 Task: Look for products with Fruit punch
Action: Mouse pressed left at (25, 153)
Screenshot: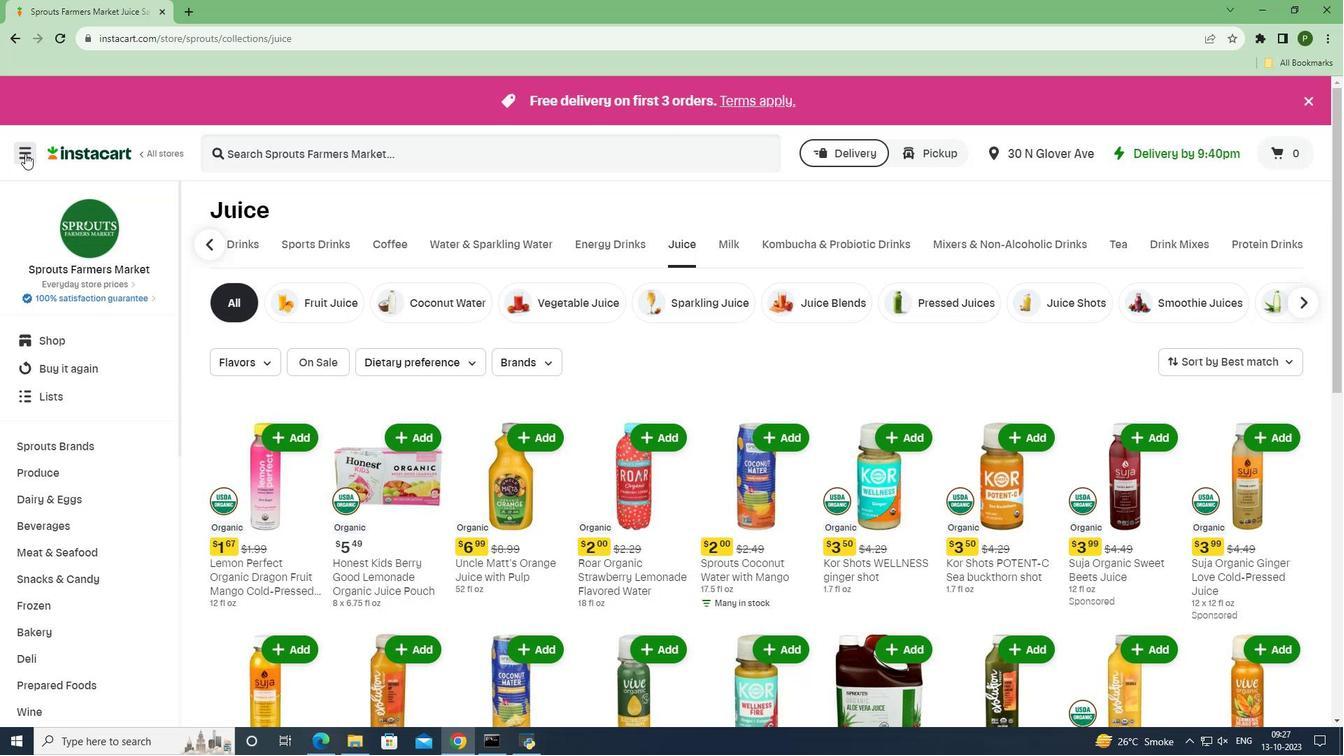 
Action: Mouse moved to (31, 377)
Screenshot: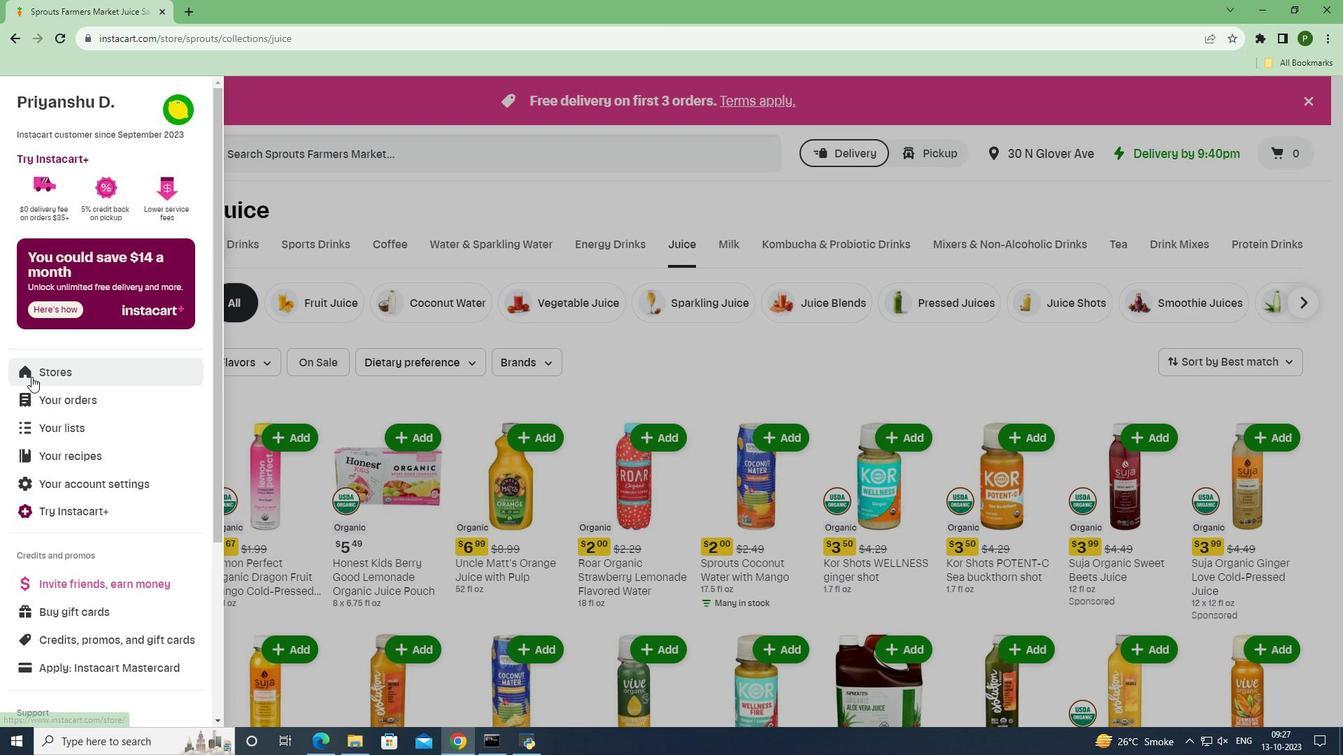 
Action: Mouse pressed left at (31, 377)
Screenshot: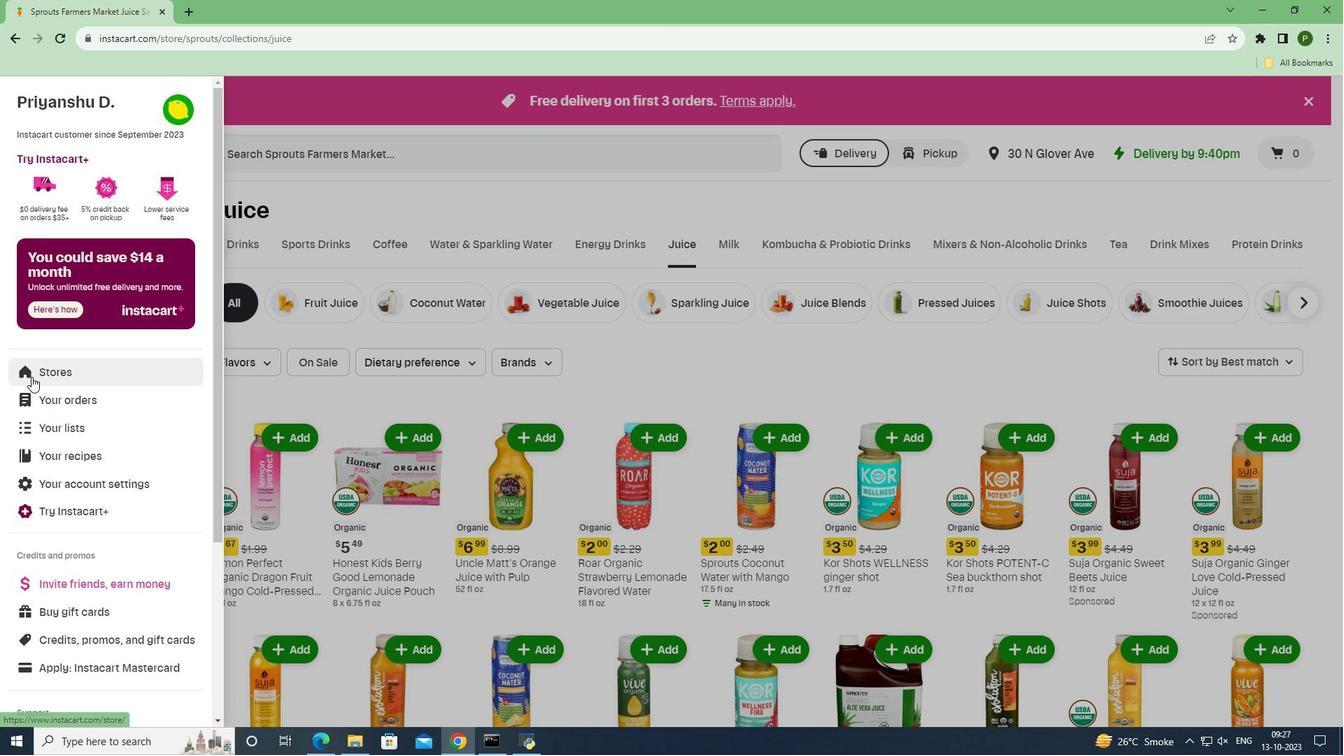 
Action: Mouse moved to (328, 170)
Screenshot: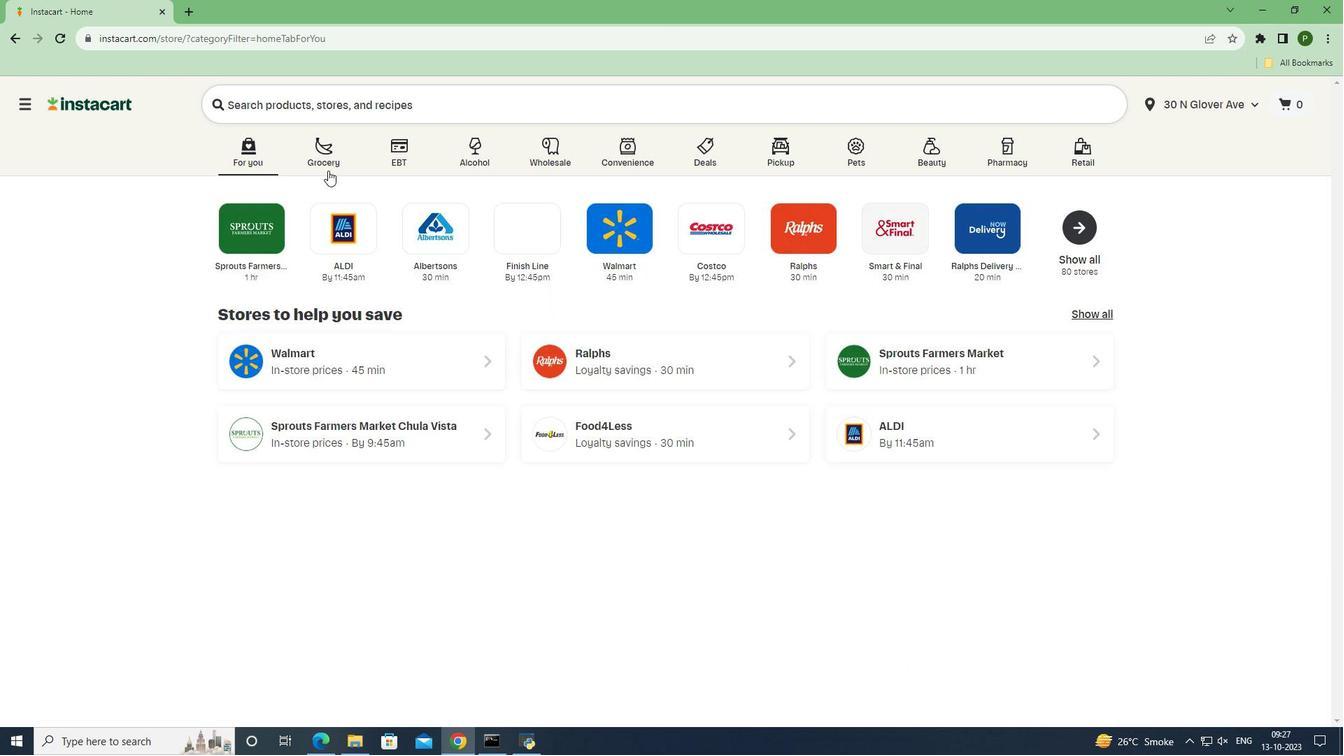 
Action: Mouse pressed left at (328, 170)
Screenshot: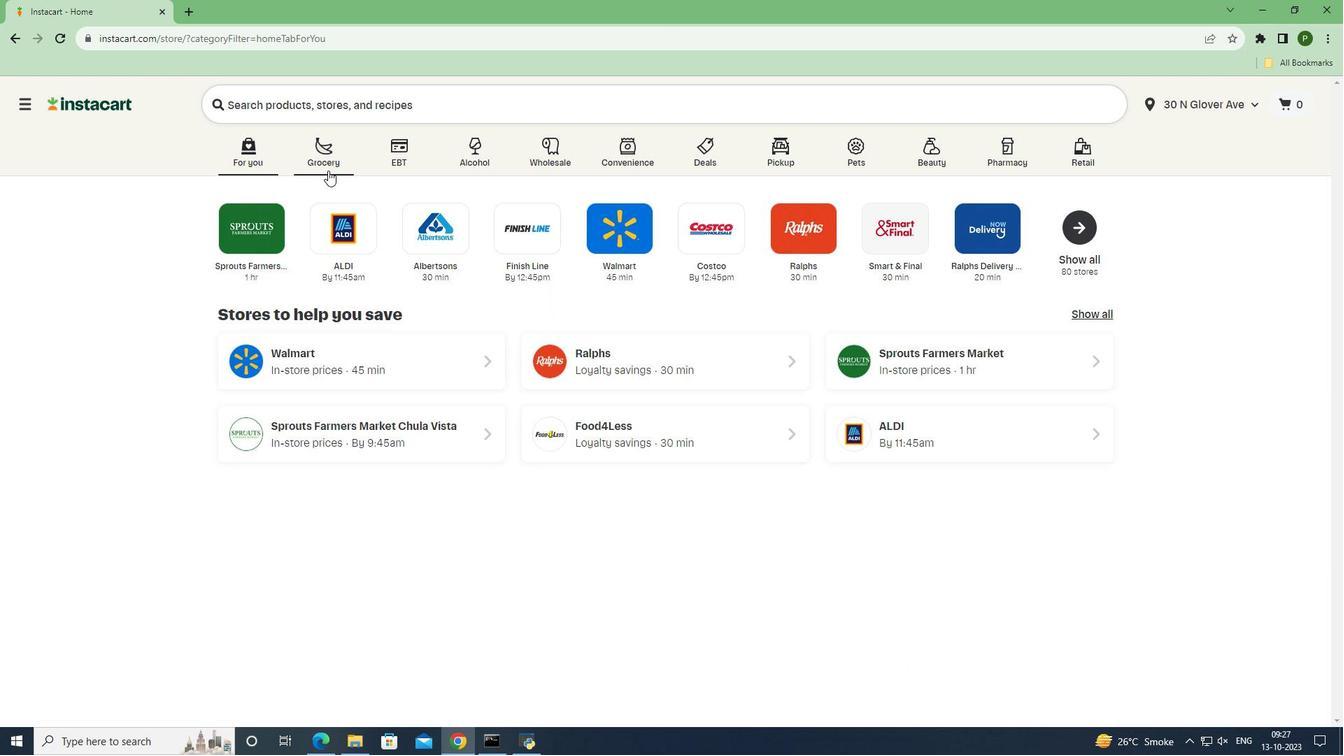 
Action: Mouse moved to (852, 314)
Screenshot: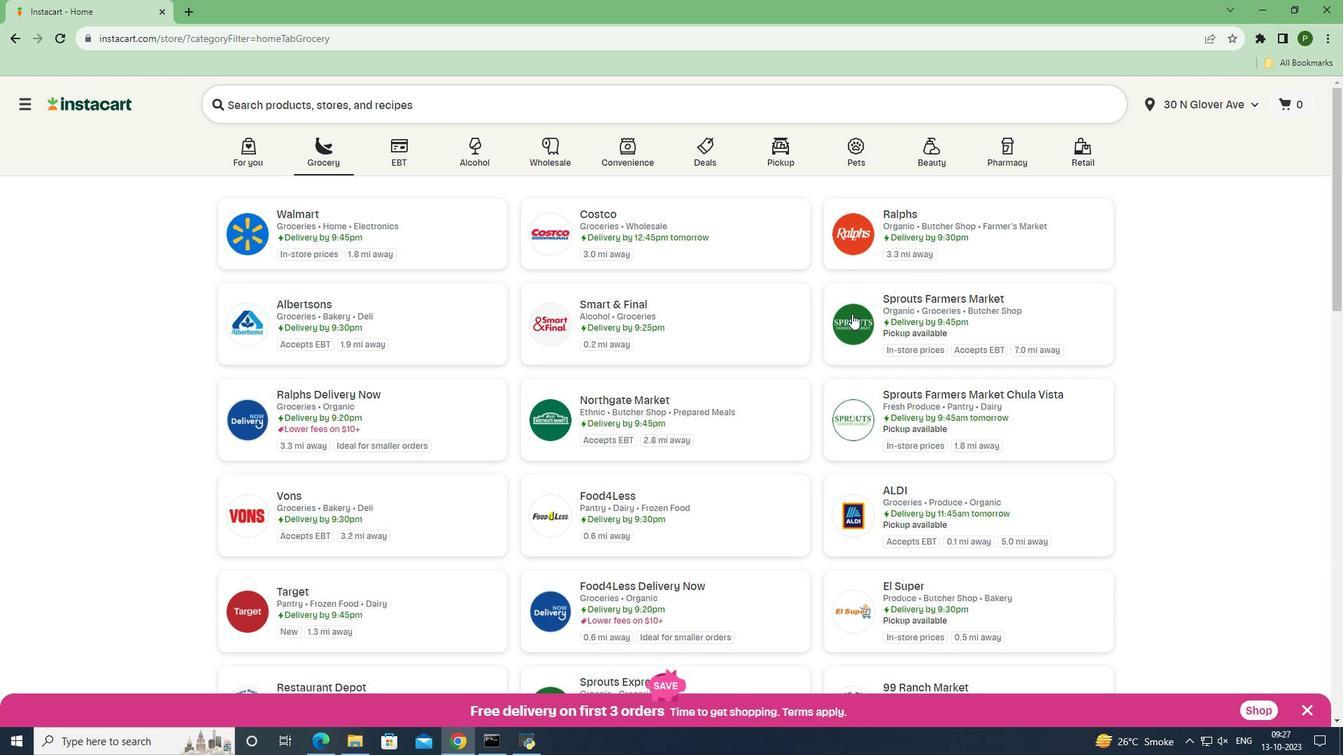 
Action: Mouse pressed left at (852, 314)
Screenshot: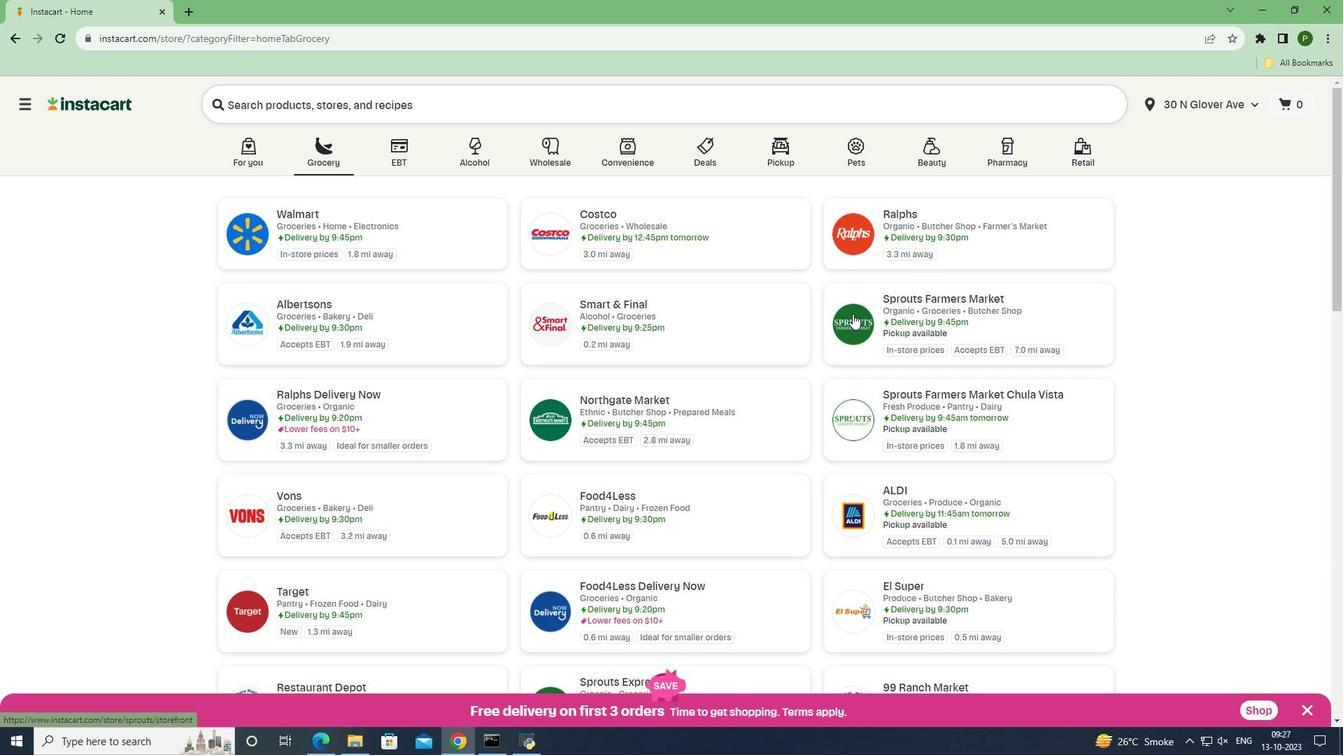 
Action: Mouse moved to (69, 527)
Screenshot: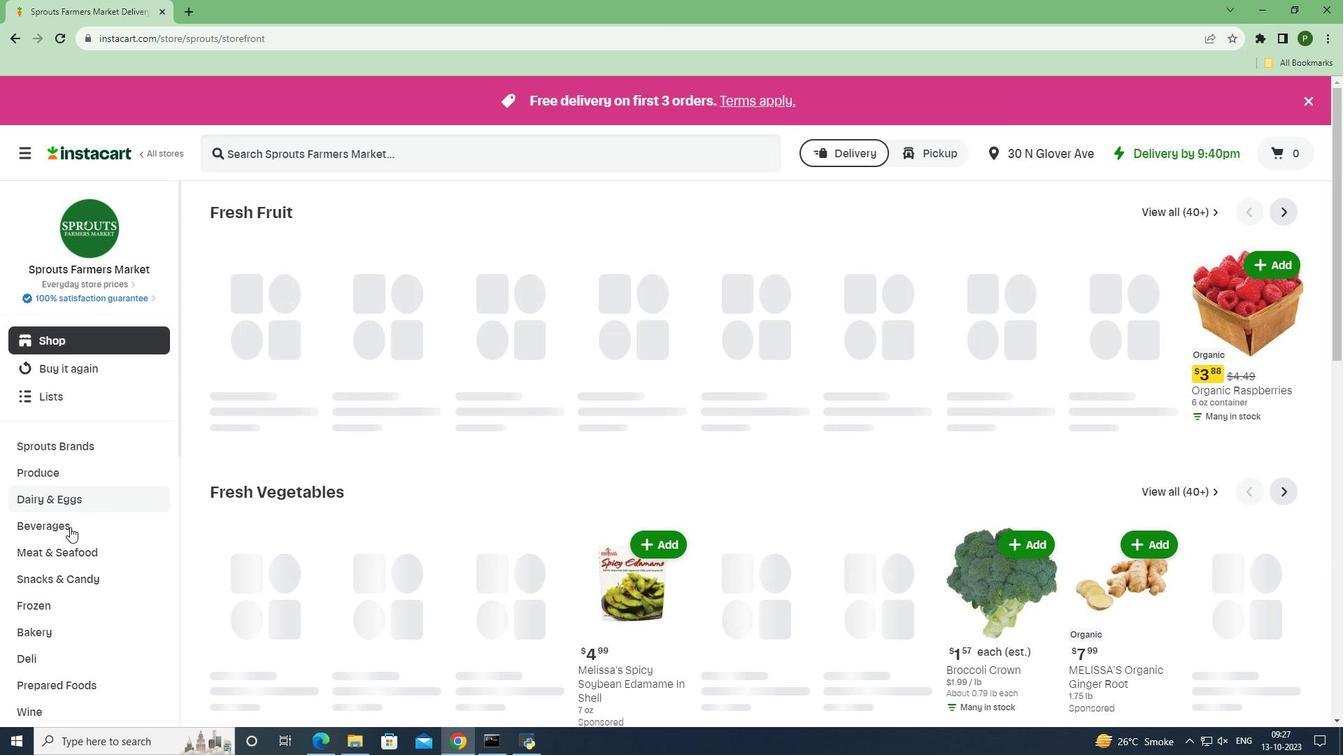 
Action: Mouse pressed left at (69, 527)
Screenshot: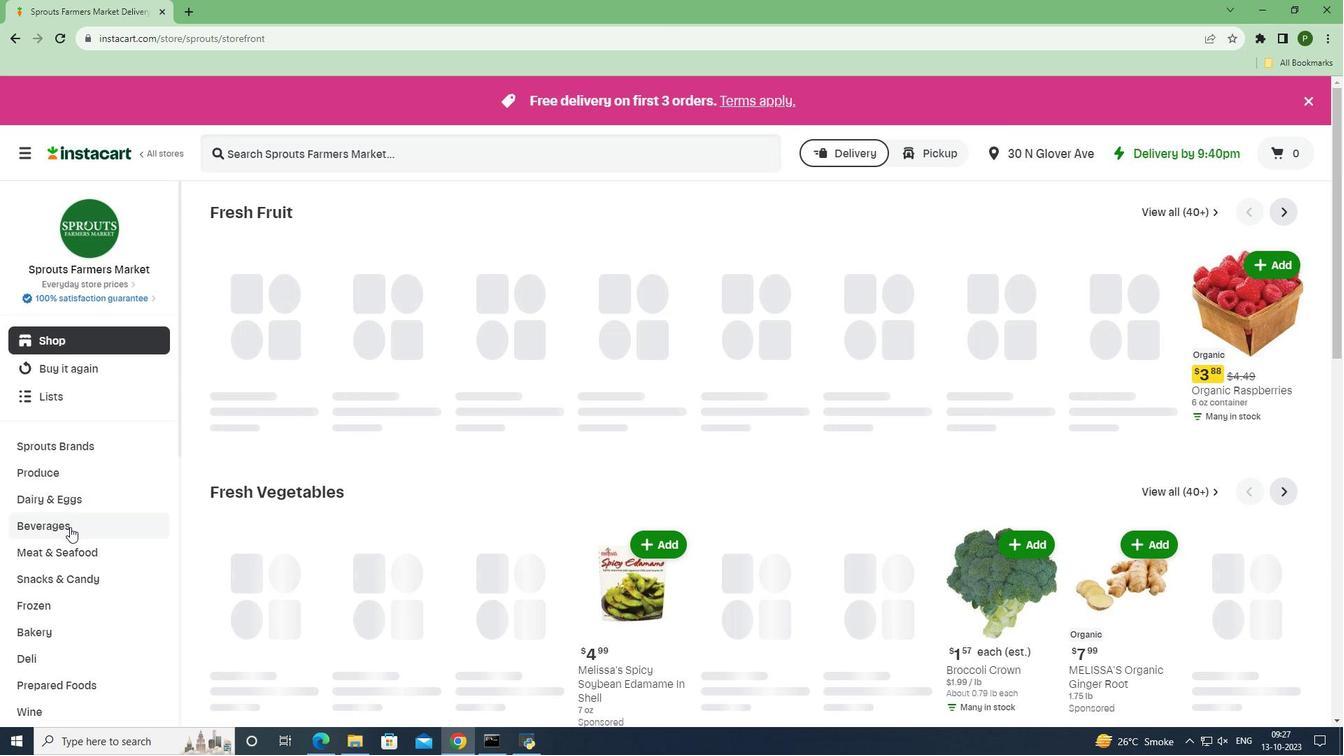 
Action: Mouse moved to (778, 238)
Screenshot: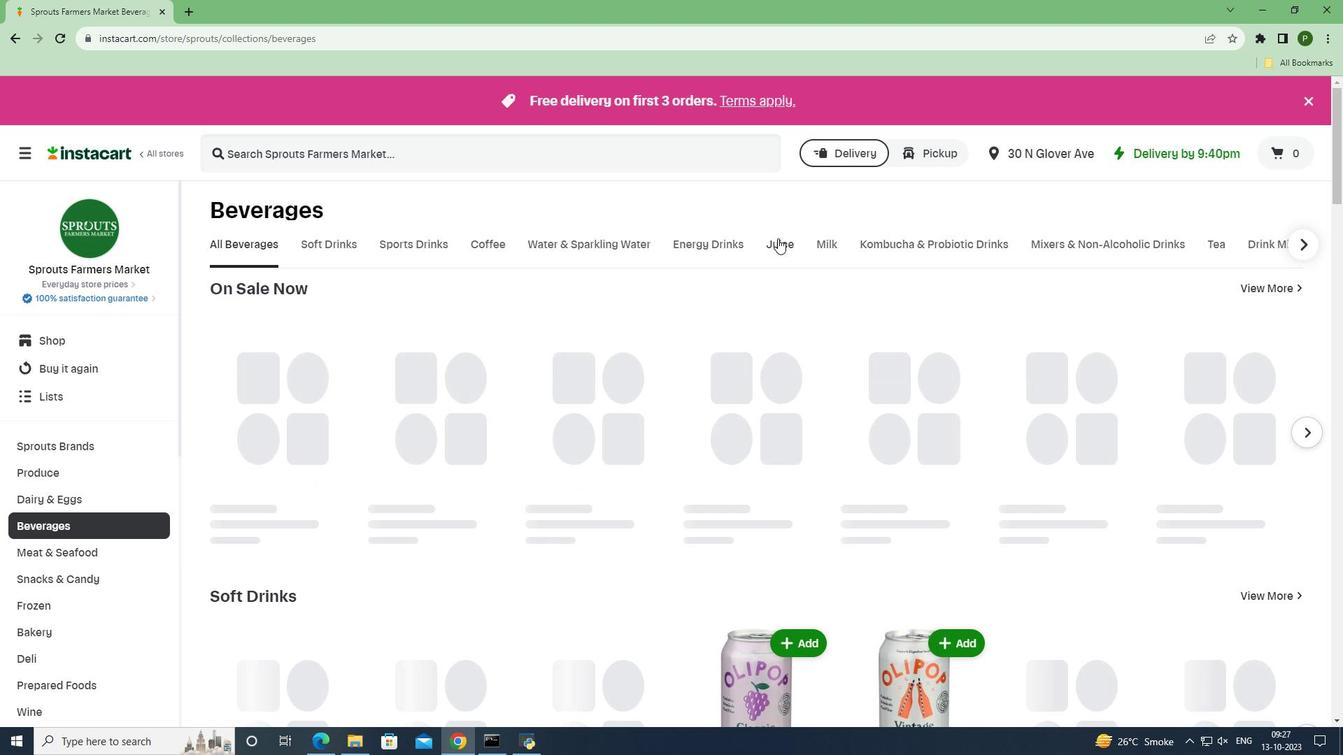 
Action: Mouse pressed left at (778, 238)
Screenshot: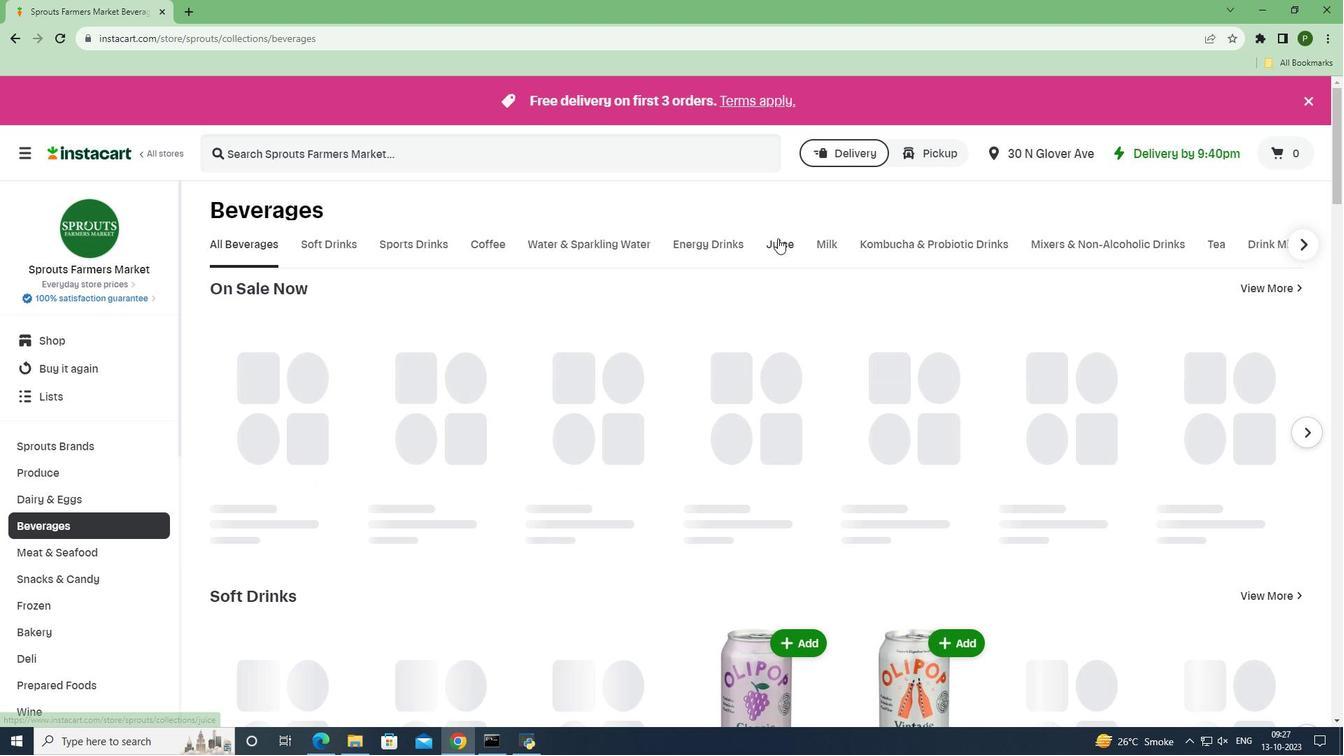 
Action: Mouse moved to (268, 364)
Screenshot: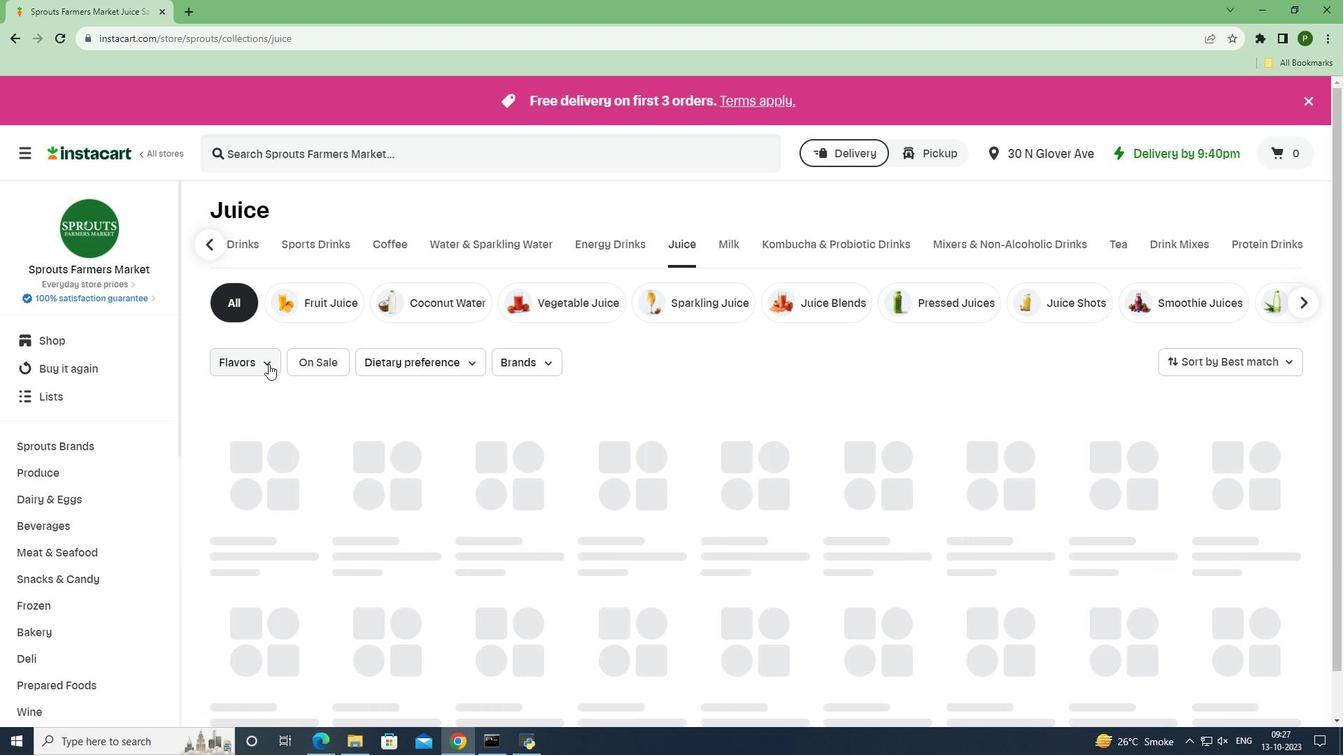 
Action: Mouse pressed left at (268, 364)
Screenshot: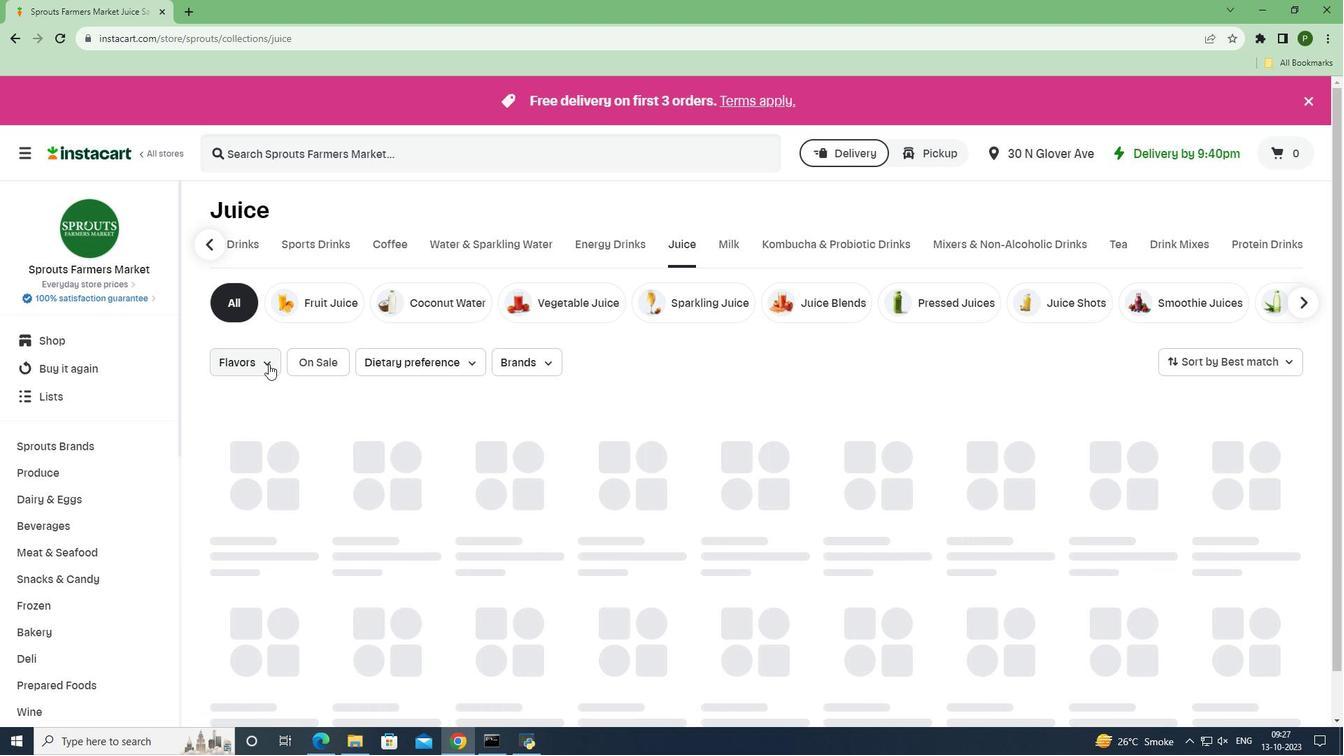 
Action: Mouse moved to (307, 482)
Screenshot: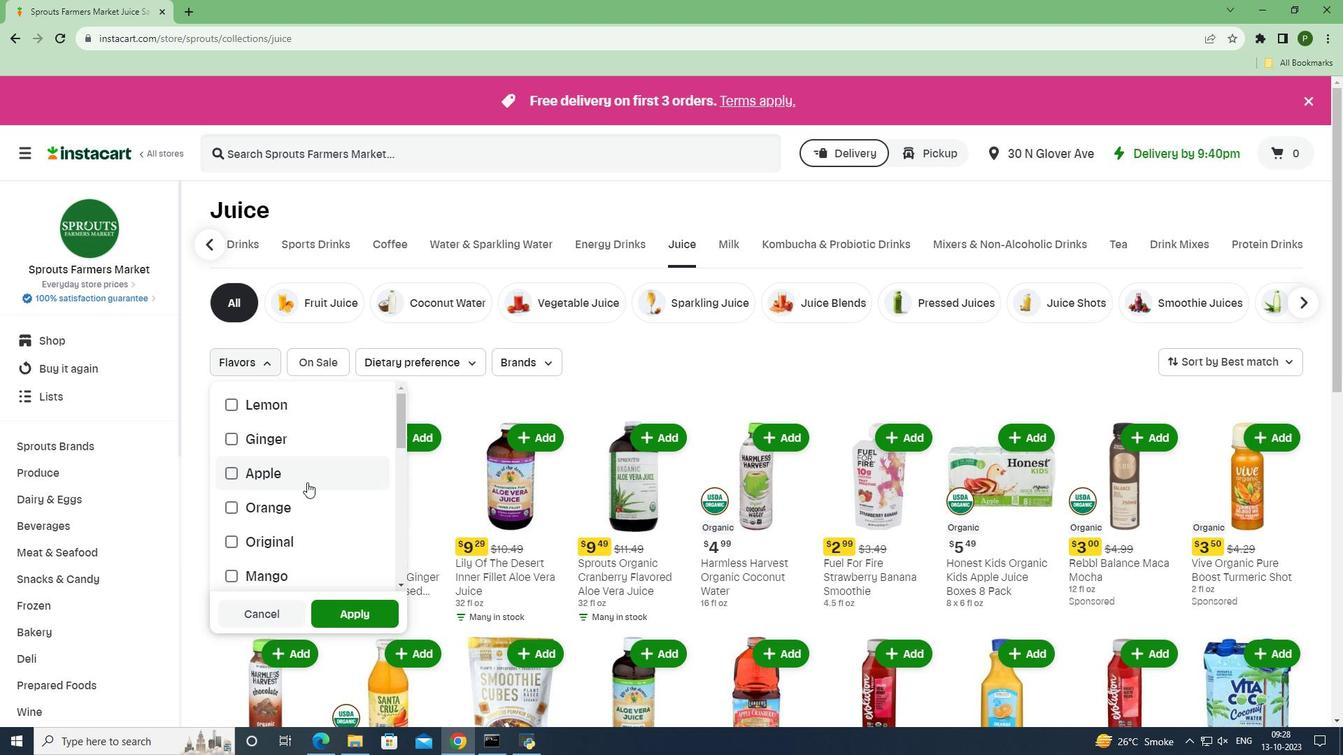 
Action: Mouse scrolled (307, 482) with delta (0, 0)
Screenshot: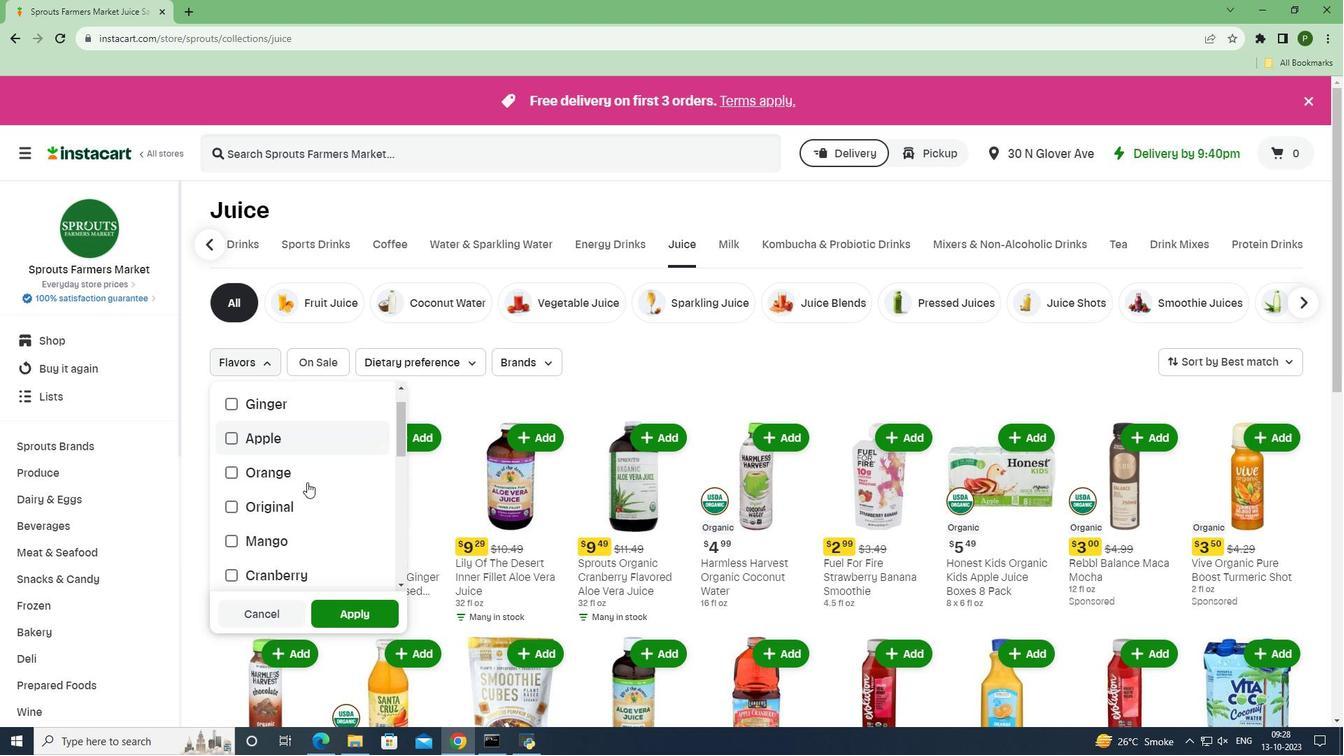 
Action: Mouse moved to (307, 482)
Screenshot: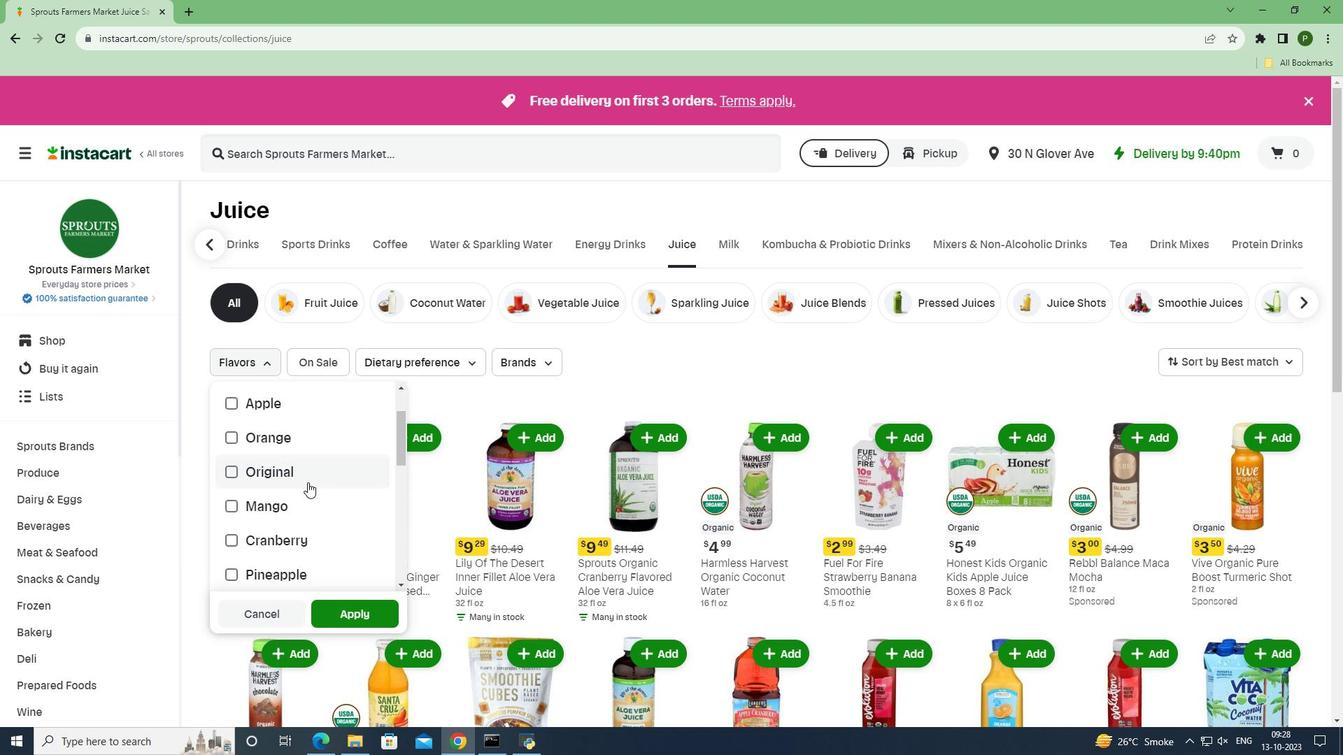 
Action: Mouse scrolled (307, 482) with delta (0, 0)
Screenshot: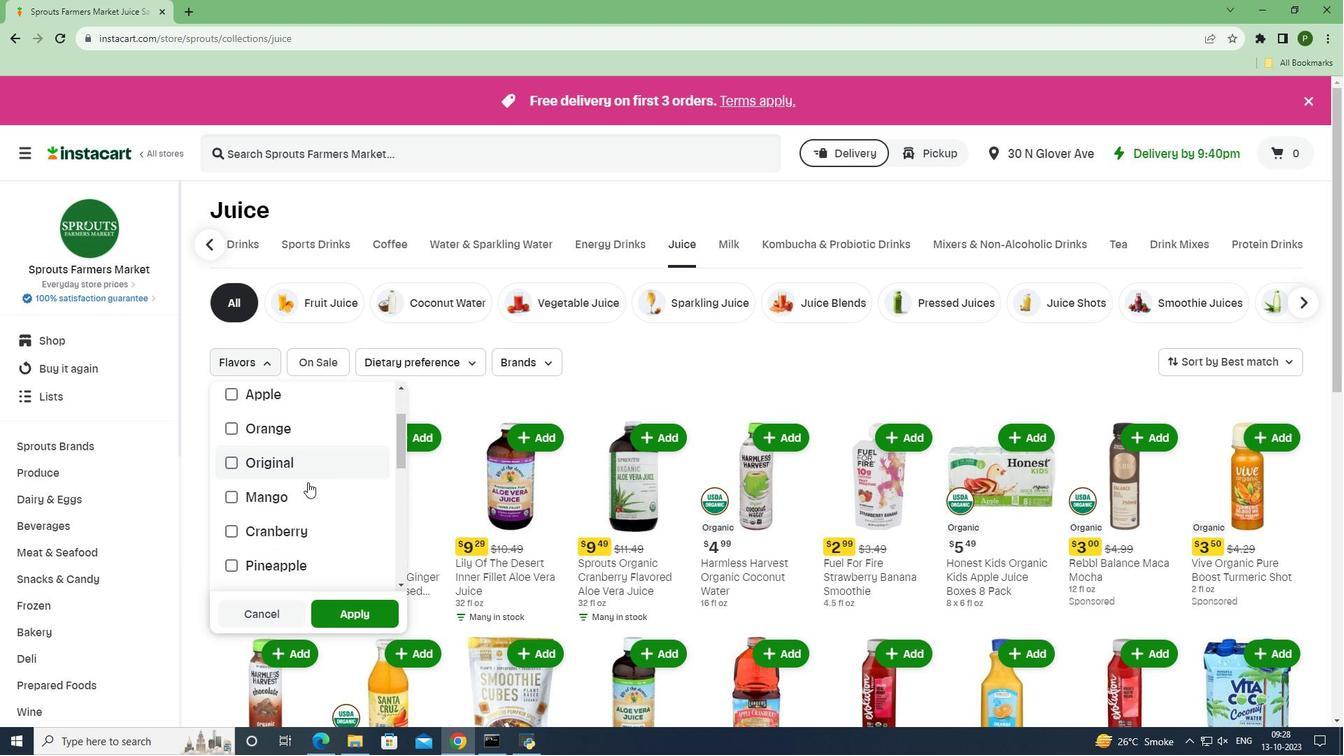 
Action: Mouse scrolled (307, 482) with delta (0, 0)
Screenshot: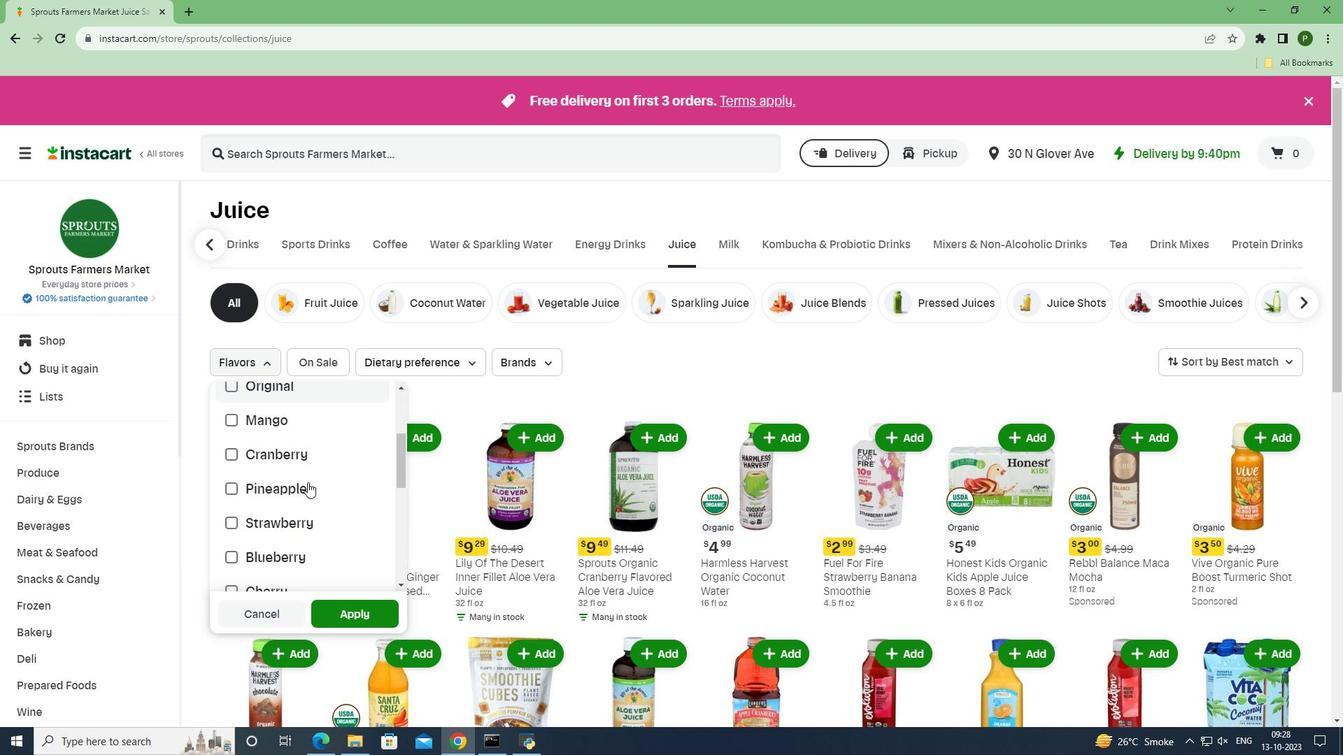 
Action: Mouse scrolled (307, 482) with delta (0, 0)
Screenshot: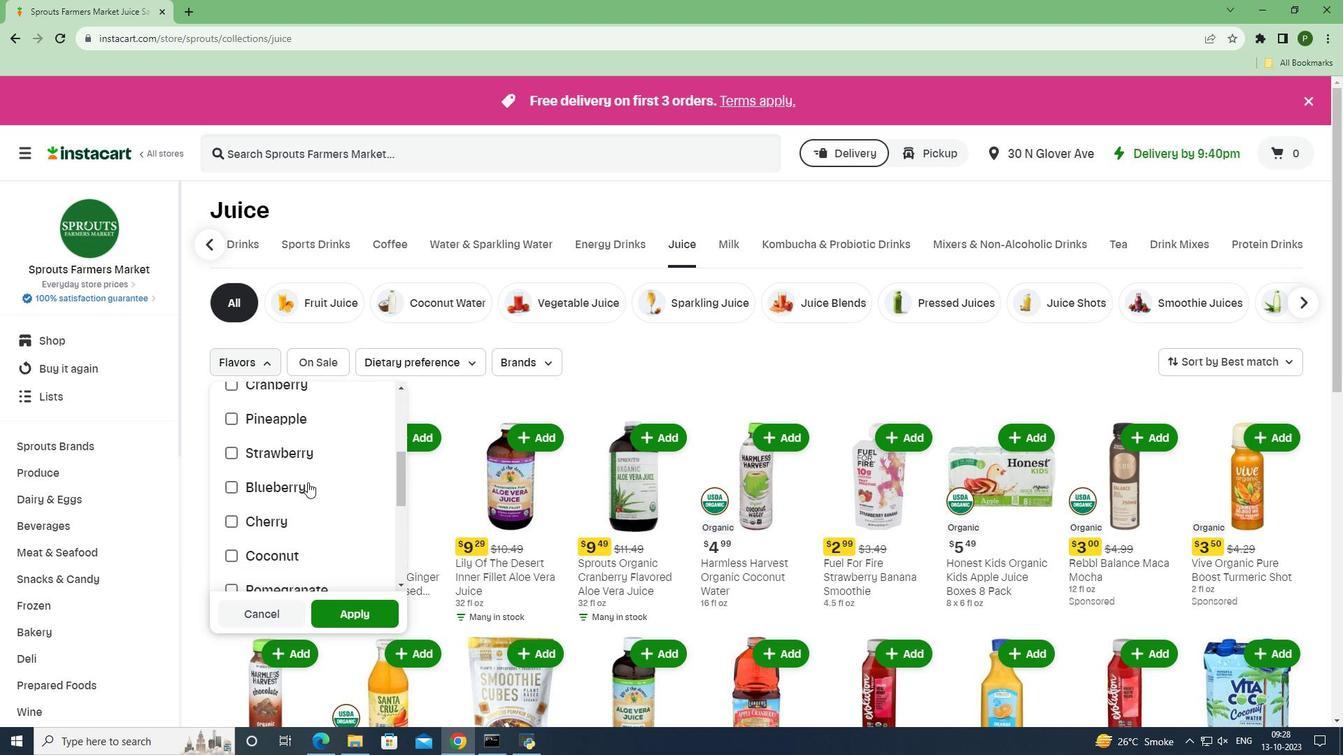
Action: Mouse scrolled (307, 482) with delta (0, 0)
Screenshot: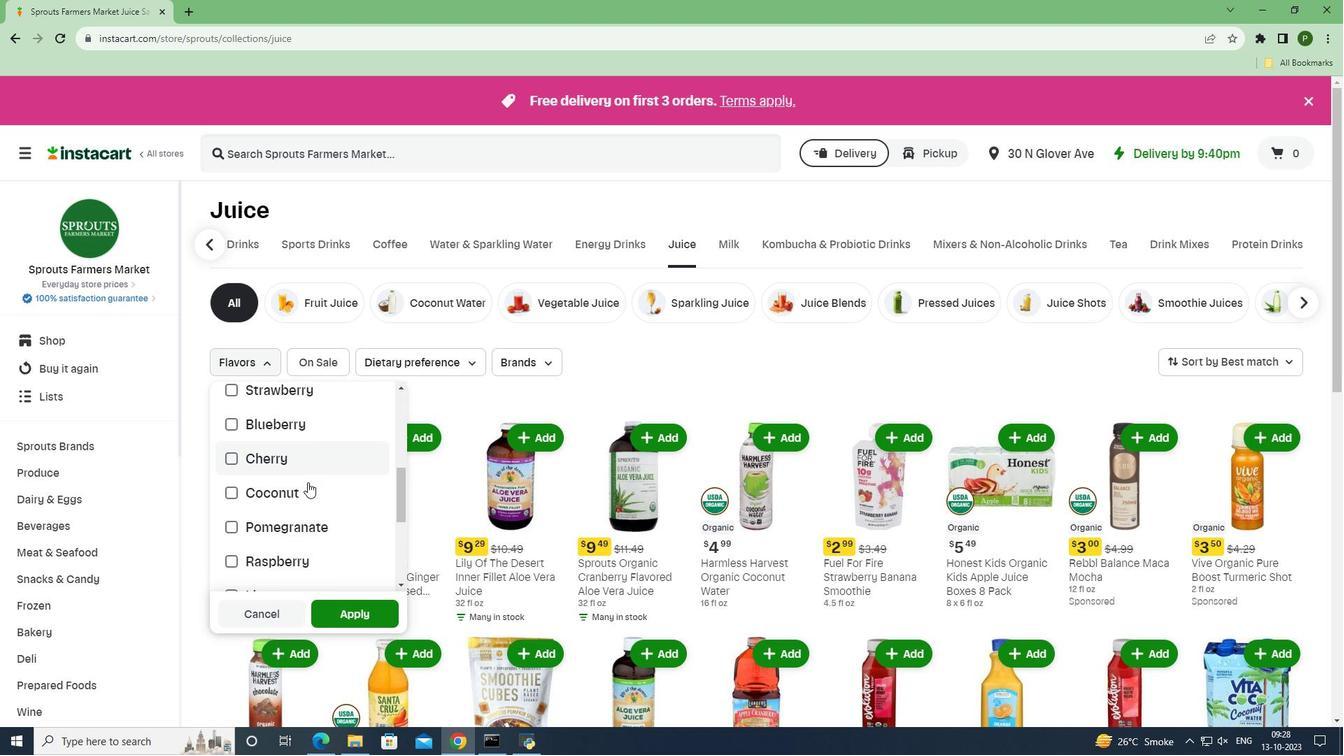 
Action: Mouse scrolled (307, 482) with delta (0, 0)
Screenshot: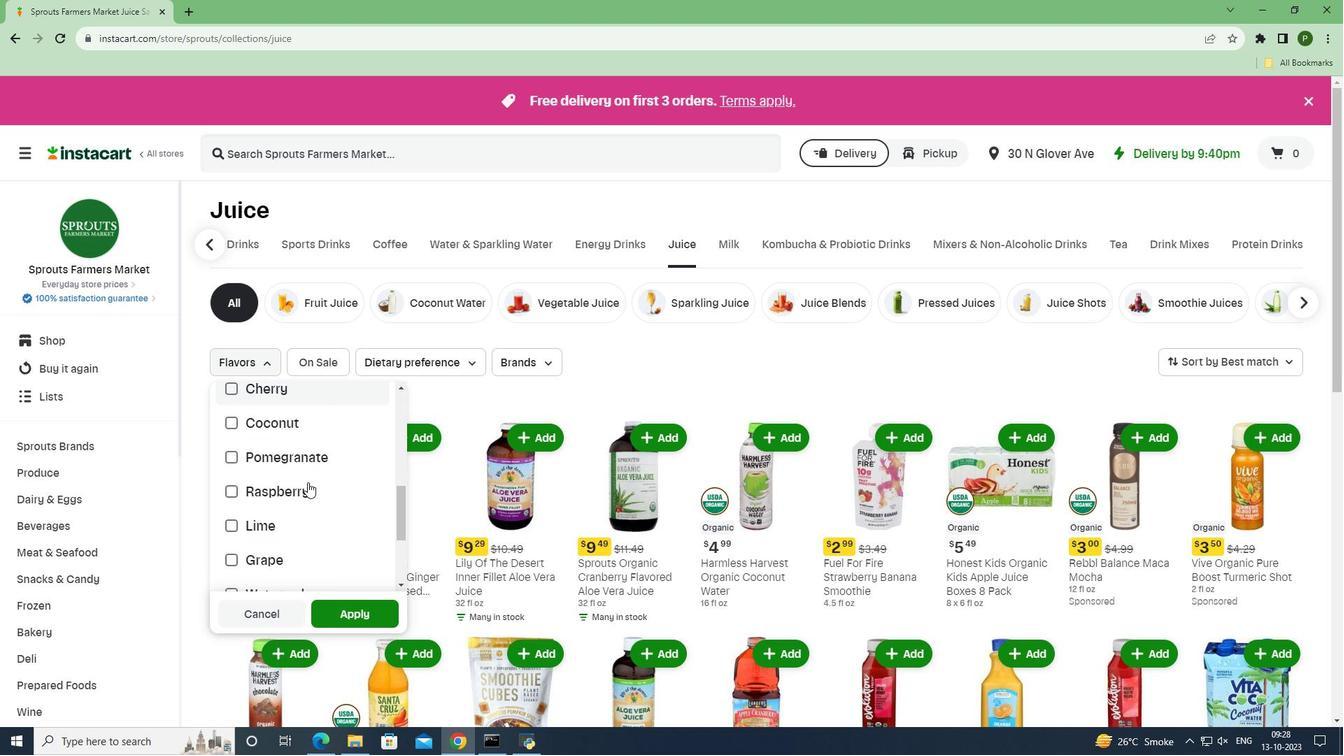 
Action: Mouse scrolled (307, 482) with delta (0, 0)
Screenshot: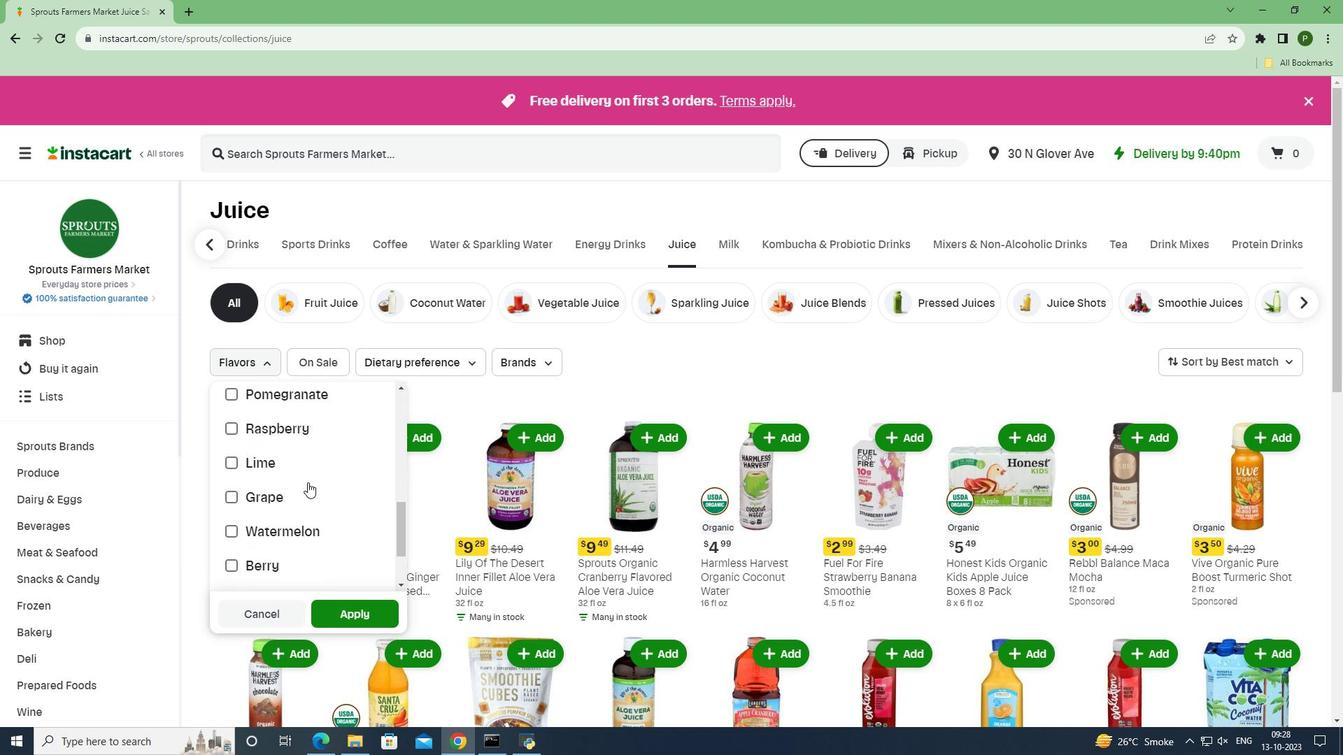 
Action: Mouse moved to (299, 556)
Screenshot: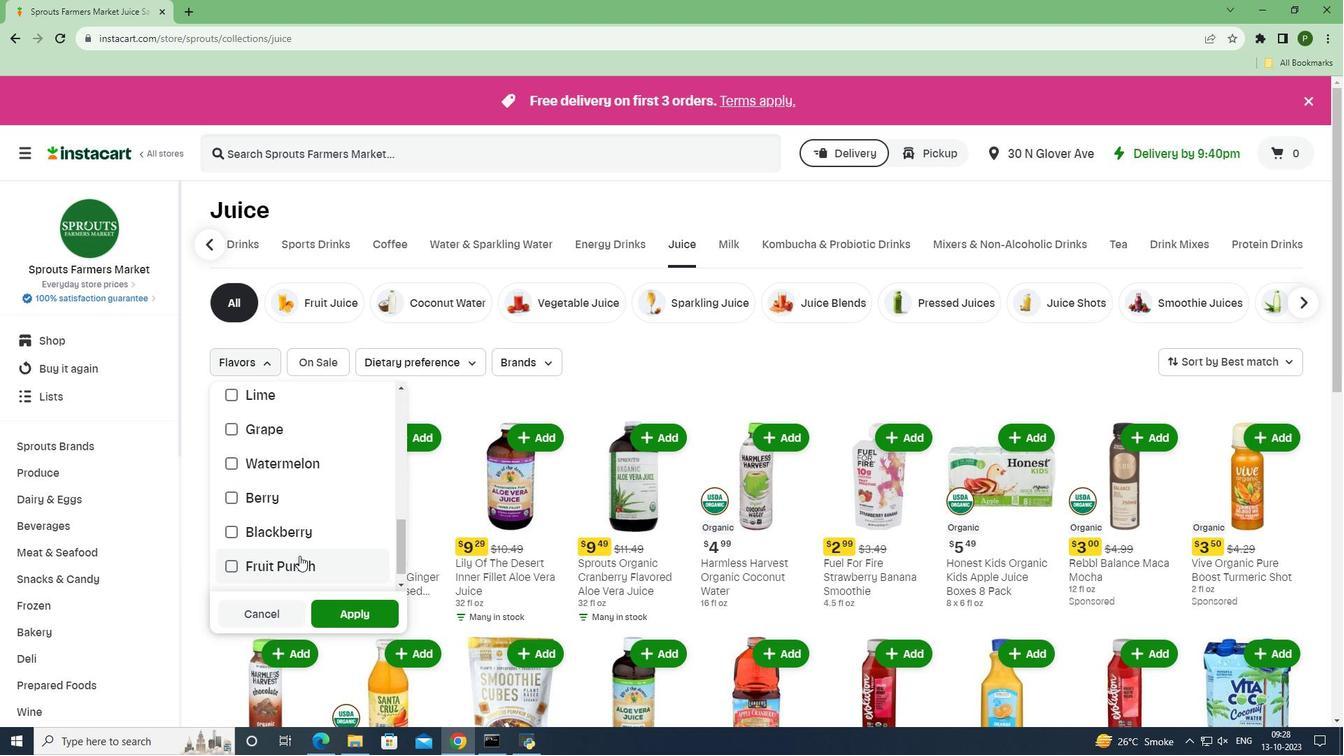 
Action: Mouse pressed left at (299, 556)
Screenshot: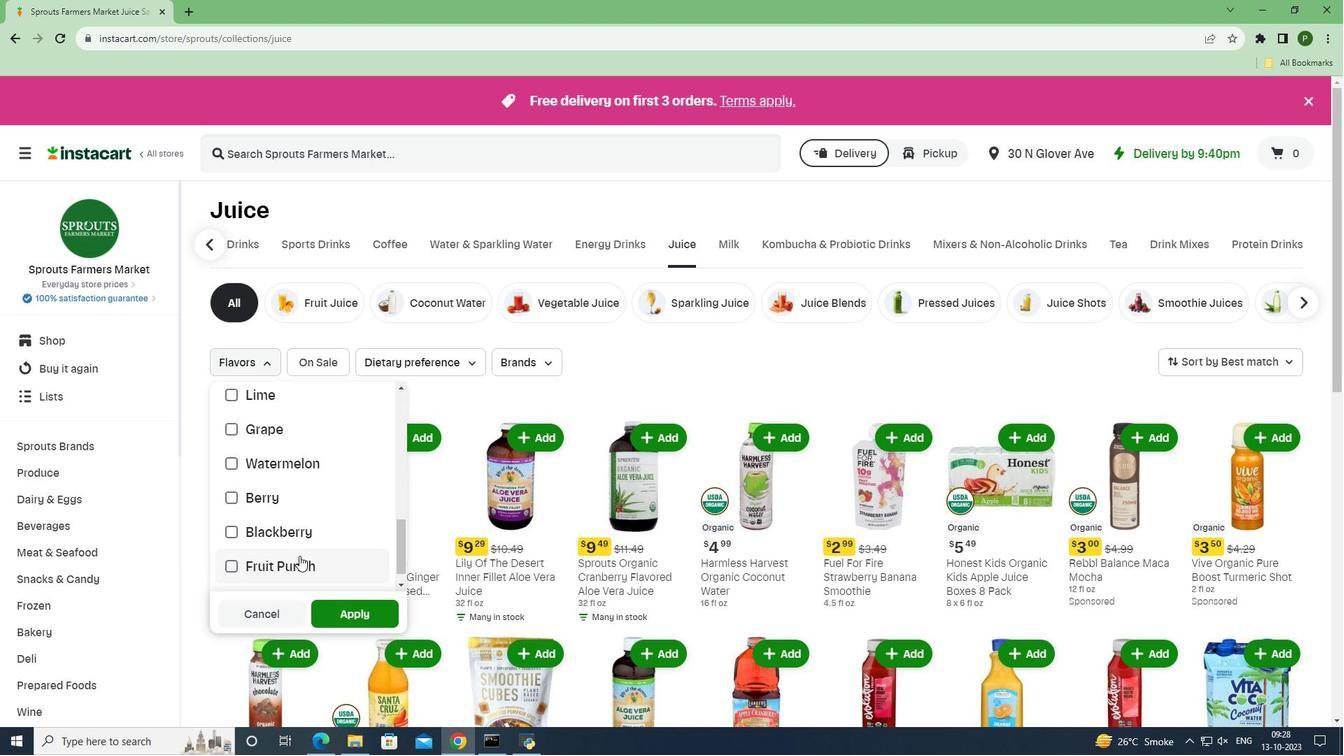 
Action: Mouse moved to (335, 608)
Screenshot: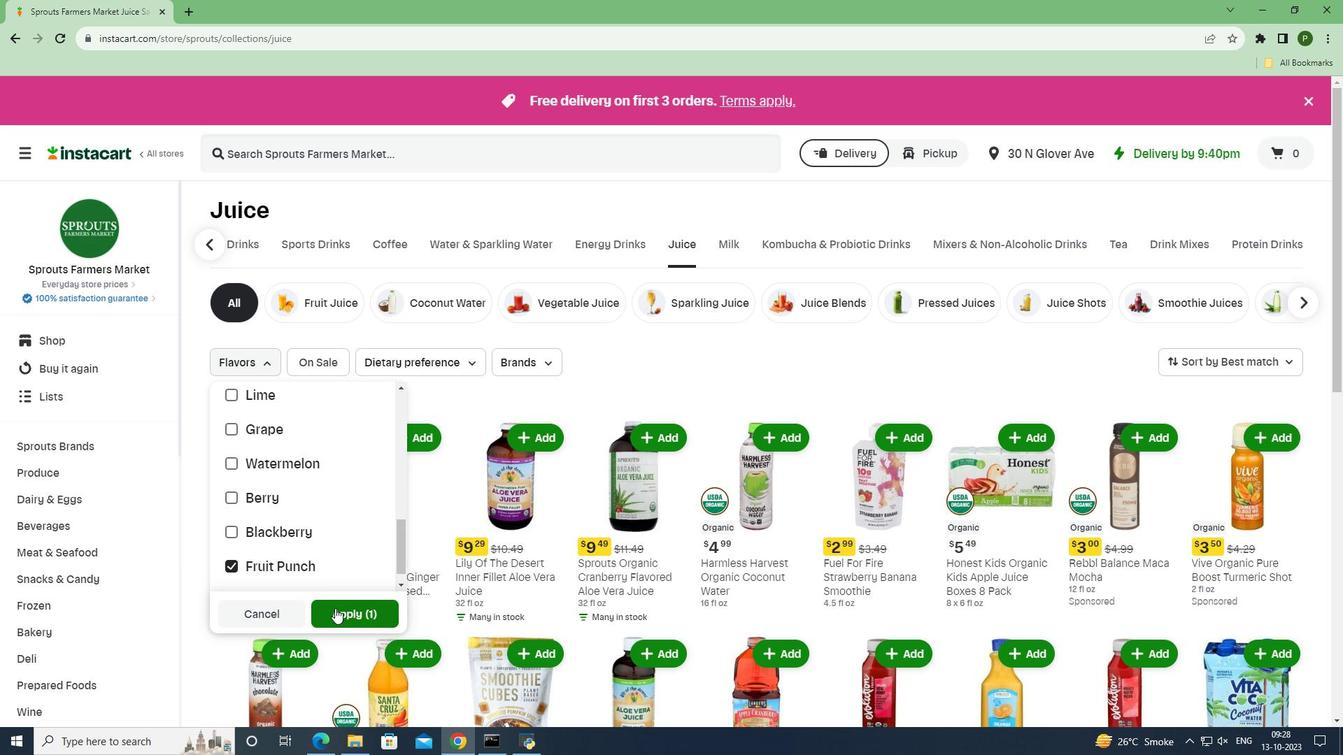 
Action: Mouse pressed left at (335, 608)
Screenshot: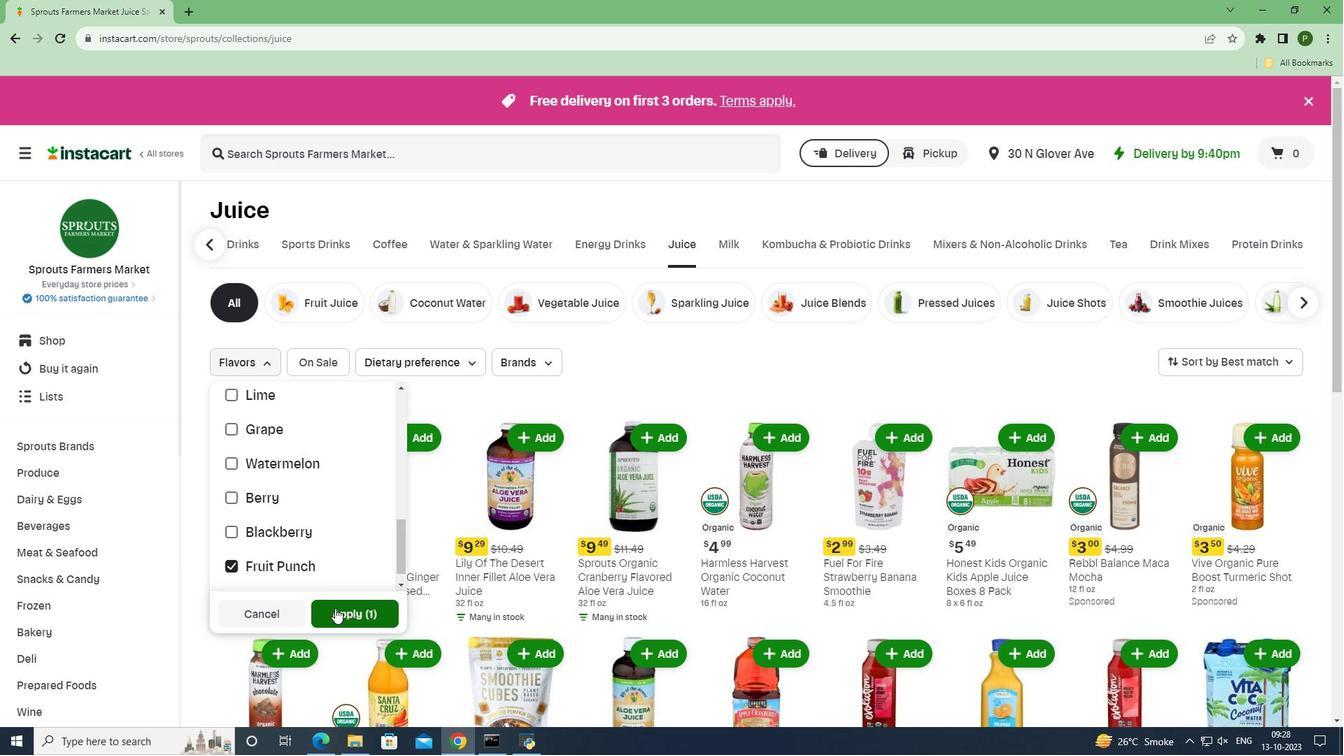 
Action: Mouse moved to (543, 614)
Screenshot: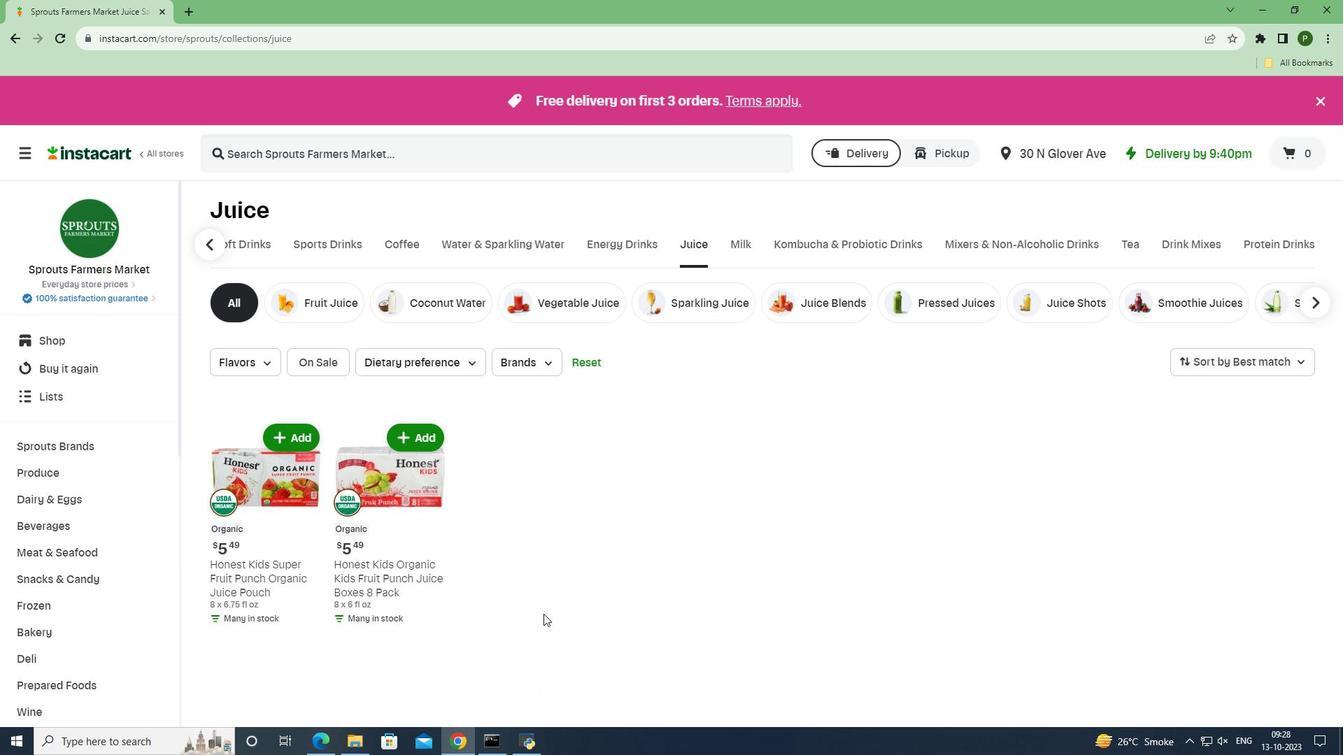 
